 Task: Create in the project ZirconTech and in the Backlog issue 'Develop a new tool for automated testing of network security and vulnerability assessments' a child issue 'Integration with payment gateway systems', and assign it to team member softage.3@softage.net.
Action: Mouse moved to (550, 450)
Screenshot: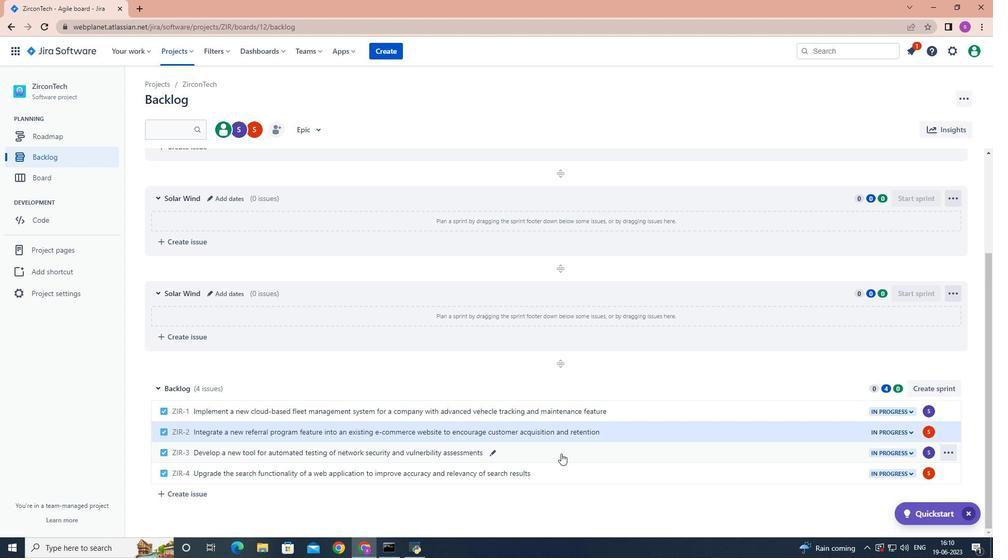 
Action: Mouse pressed left at (550, 450)
Screenshot: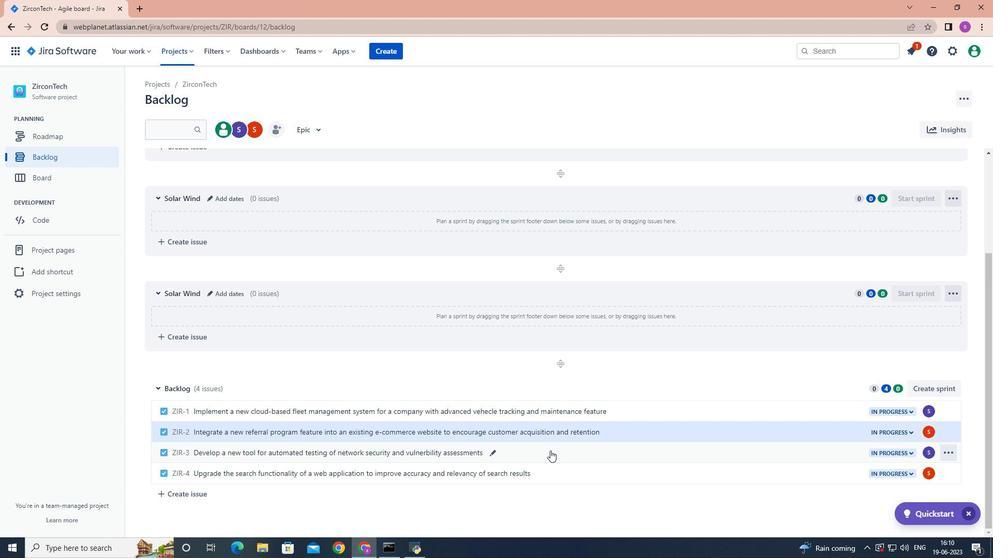 
Action: Mouse moved to (813, 238)
Screenshot: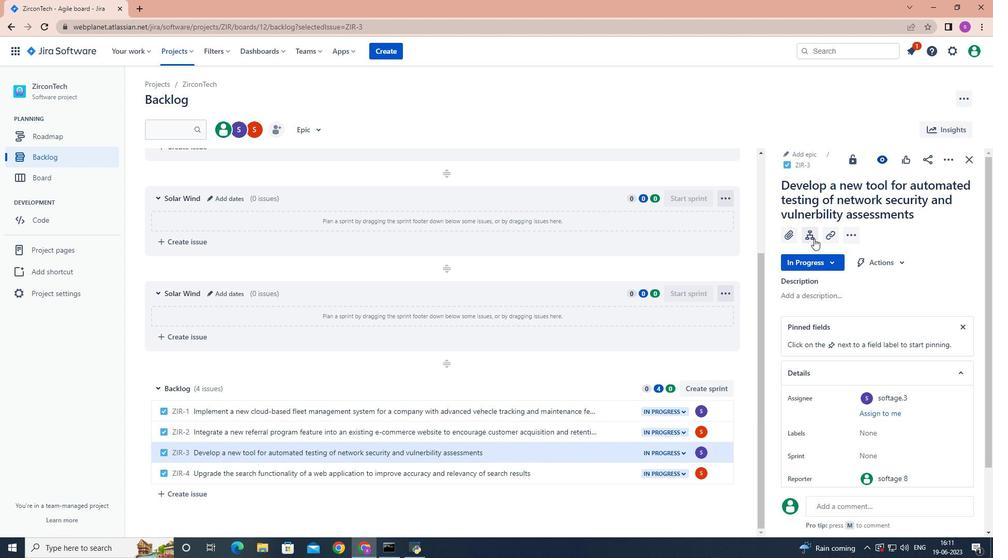 
Action: Mouse pressed left at (813, 238)
Screenshot: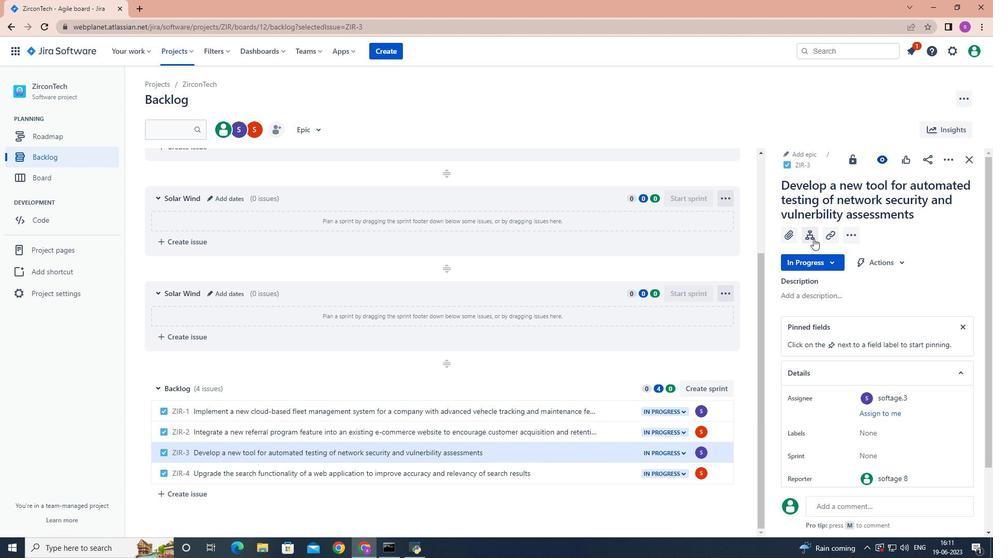 
Action: Mouse moved to (820, 330)
Screenshot: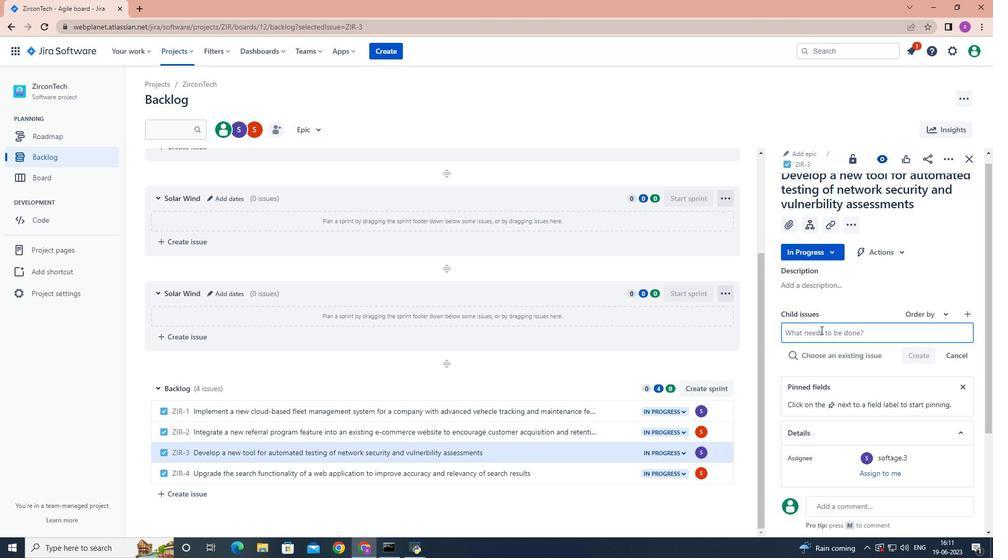 
Action: Key pressed <Key.shift>Im<Key.backspace>ntegration<Key.space>with<Key.space>payment<Key.space>gateway<Key.space>systems<Key.enter>
Screenshot: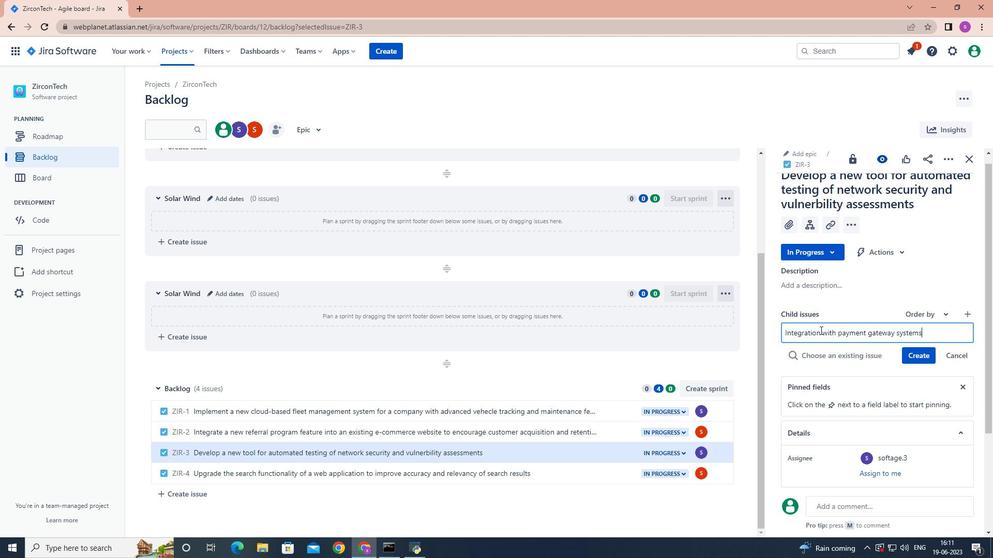
Action: Mouse moved to (927, 338)
Screenshot: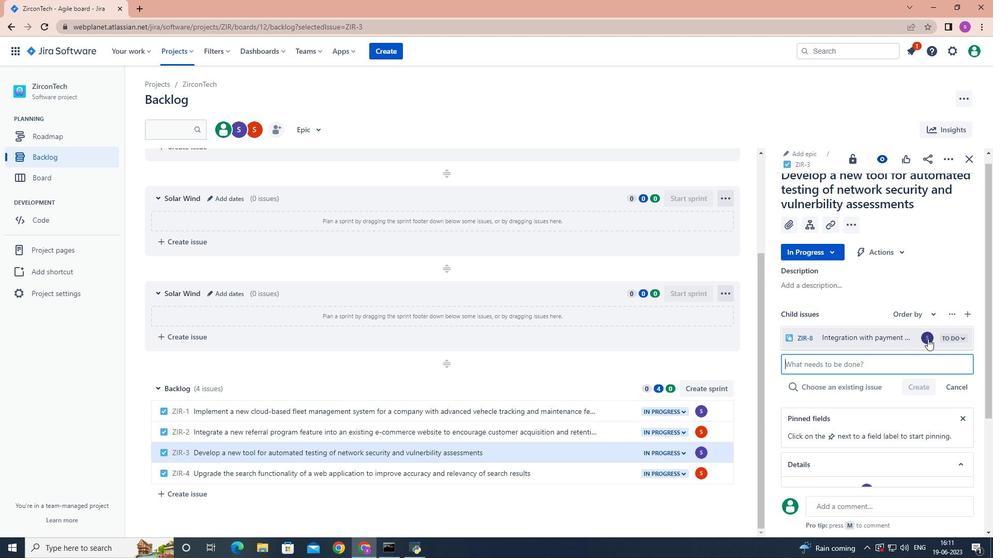 
Action: Mouse pressed left at (927, 338)
Screenshot: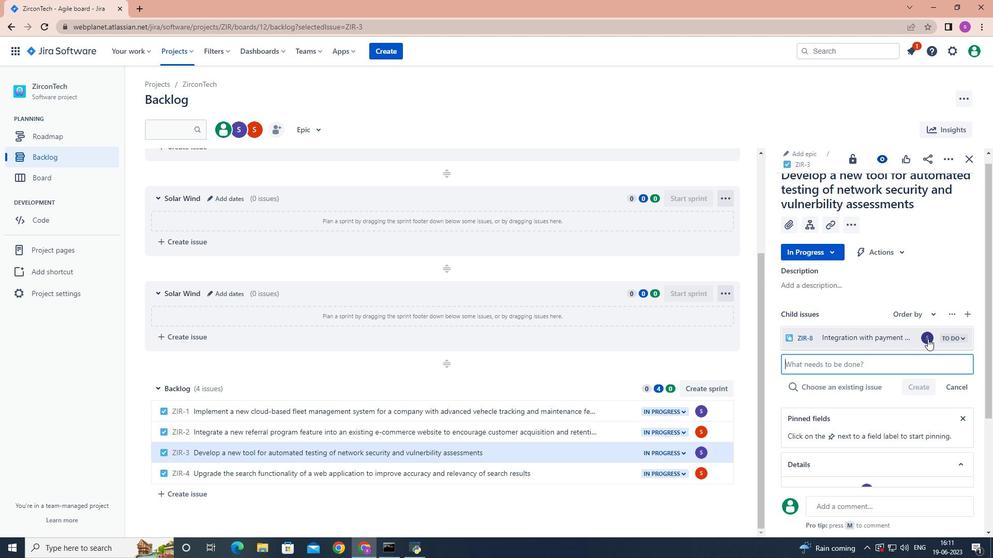 
Action: Mouse moved to (927, 338)
Screenshot: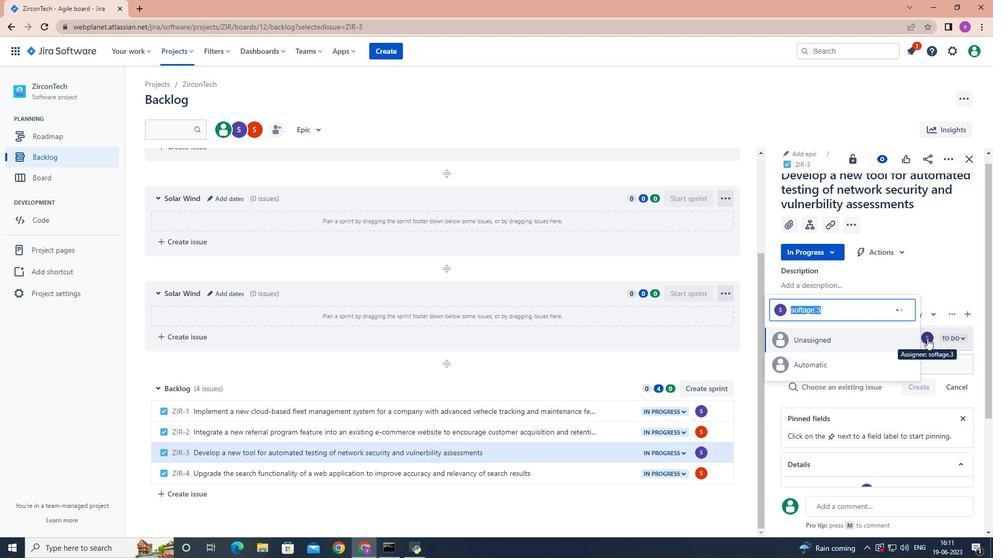 
Action: Key pressed sofatge.3
Screenshot: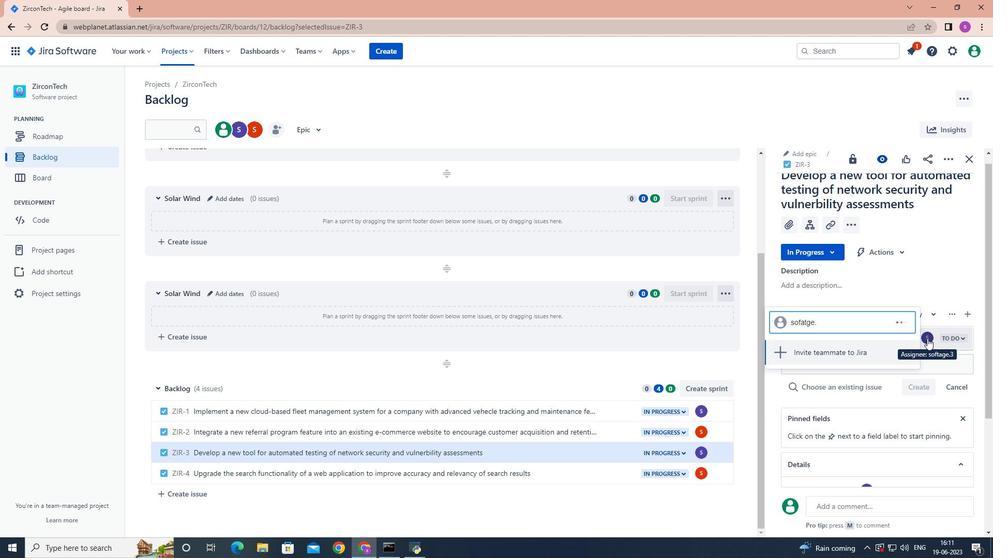 
Action: Mouse moved to (869, 343)
Screenshot: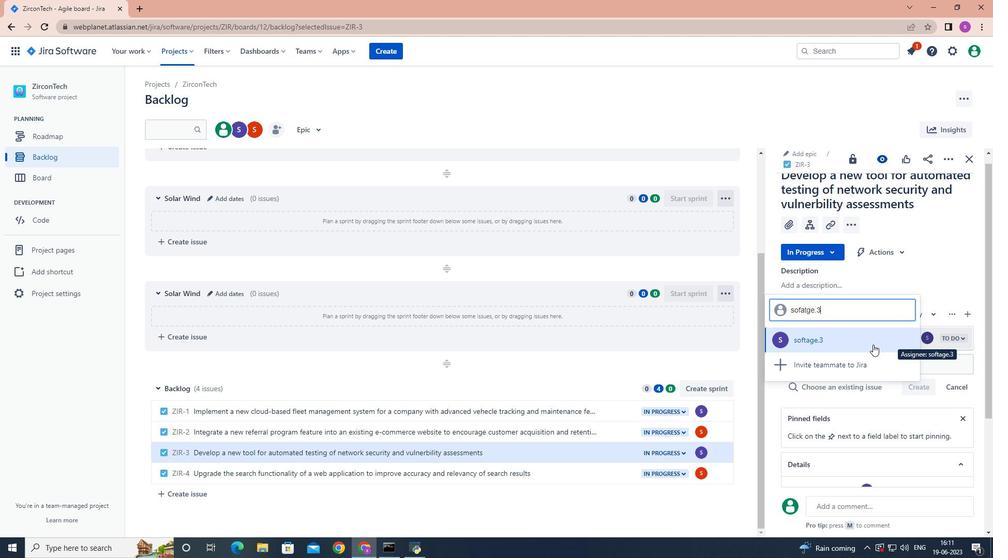 
Action: Mouse pressed left at (869, 343)
Screenshot: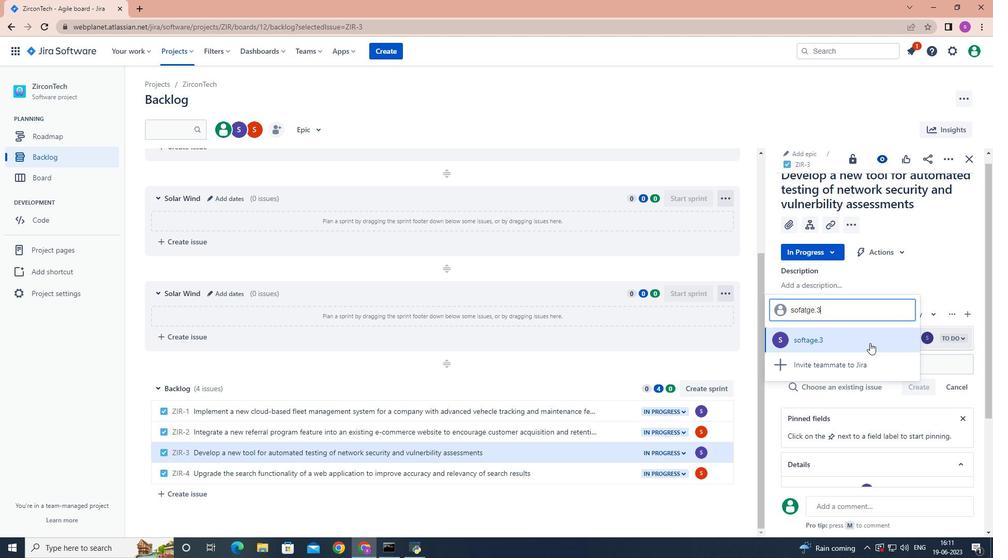 
Action: Mouse moved to (868, 341)
Screenshot: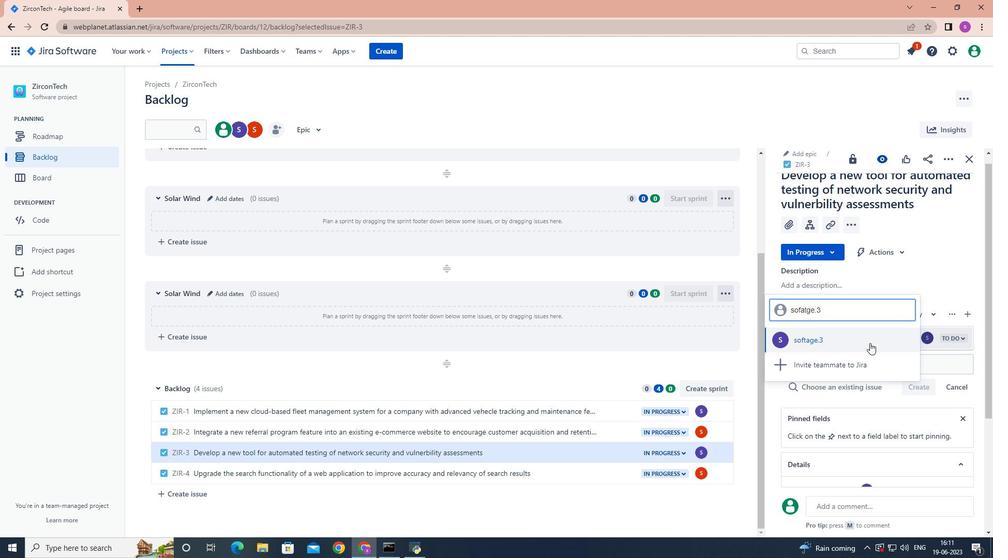 
